 Task: Search for contacts with the full name 'Smith' and city 'Gurugram'.
Action: Mouse moved to (18, 91)
Screenshot: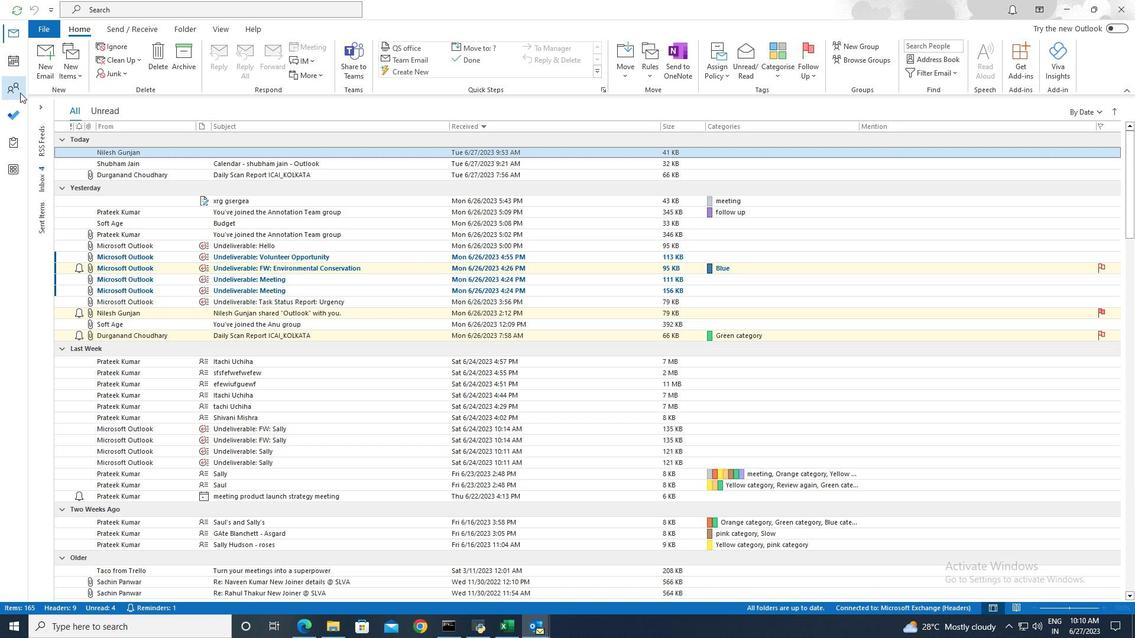 
Action: Mouse pressed left at (18, 91)
Screenshot: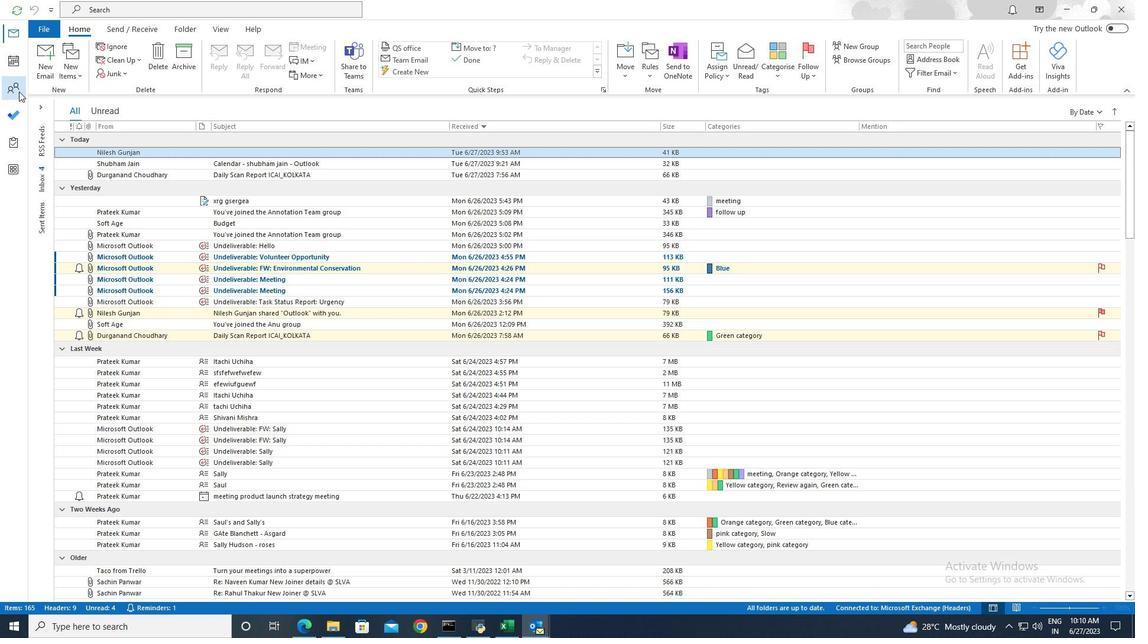 
Action: Mouse moved to (311, 8)
Screenshot: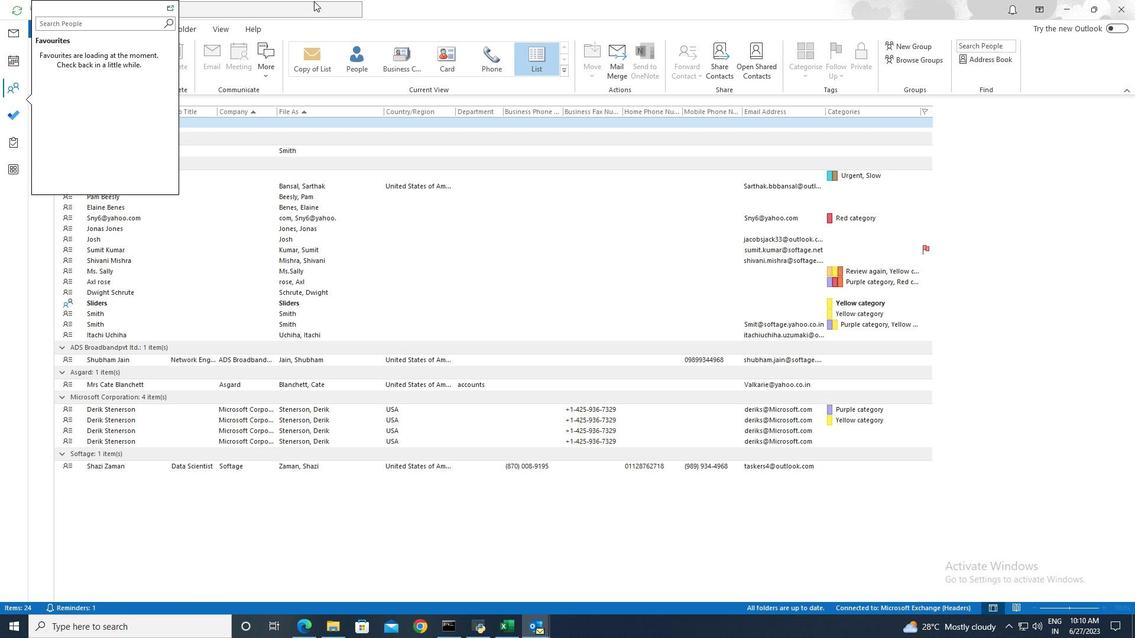 
Action: Mouse pressed left at (311, 8)
Screenshot: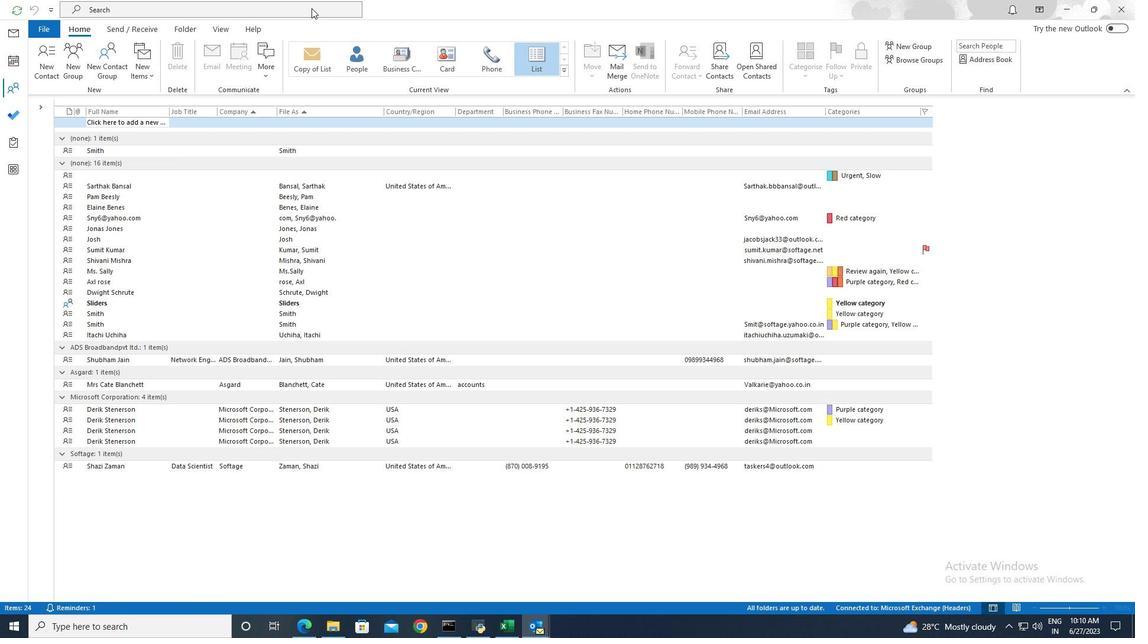 
Action: Mouse moved to (408, 10)
Screenshot: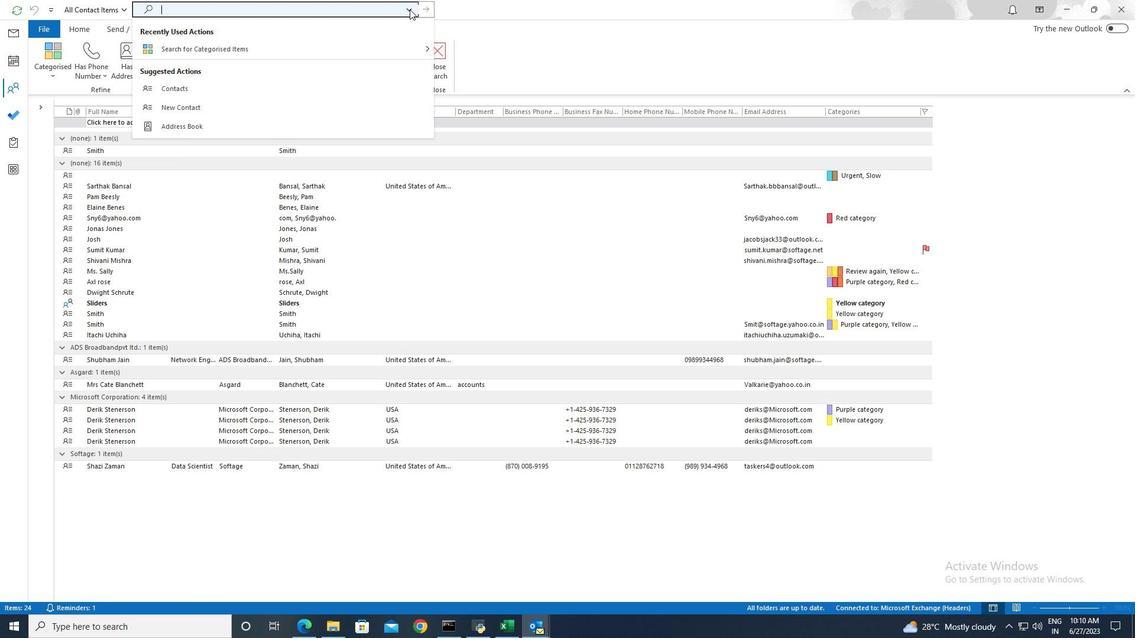 
Action: Mouse pressed left at (408, 10)
Screenshot: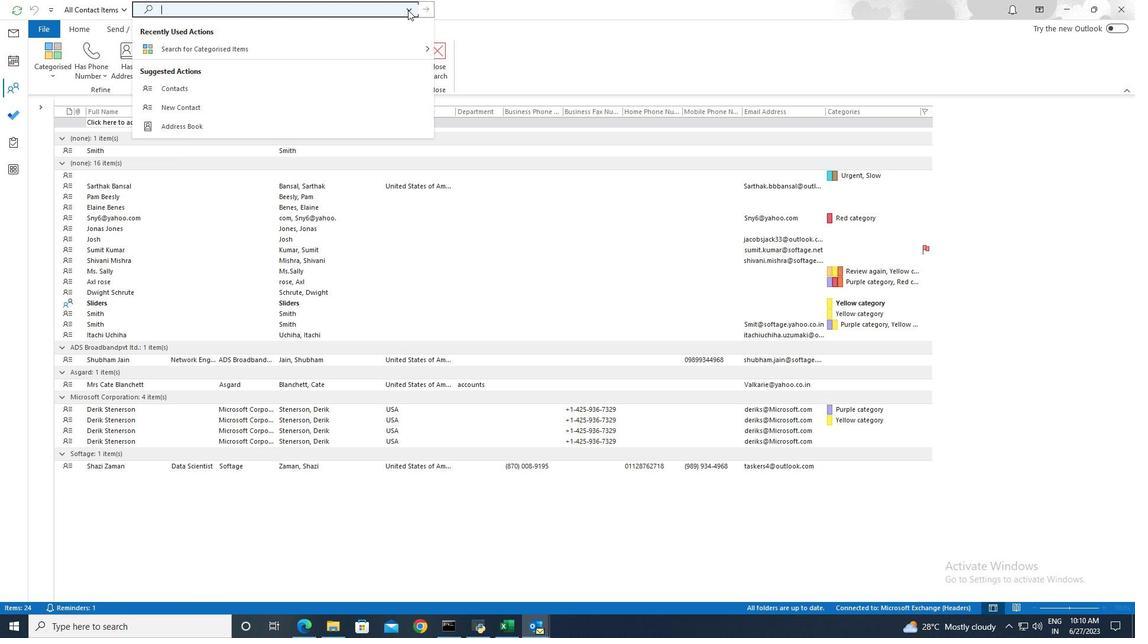 
Action: Mouse moved to (234, 94)
Screenshot: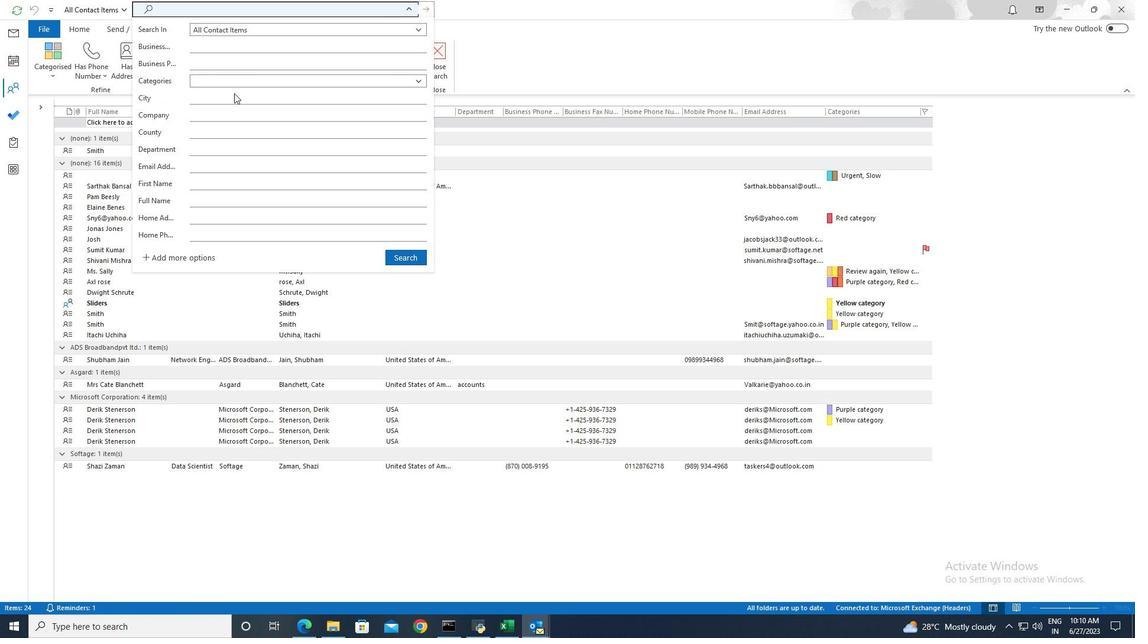 
Action: Mouse pressed left at (234, 94)
Screenshot: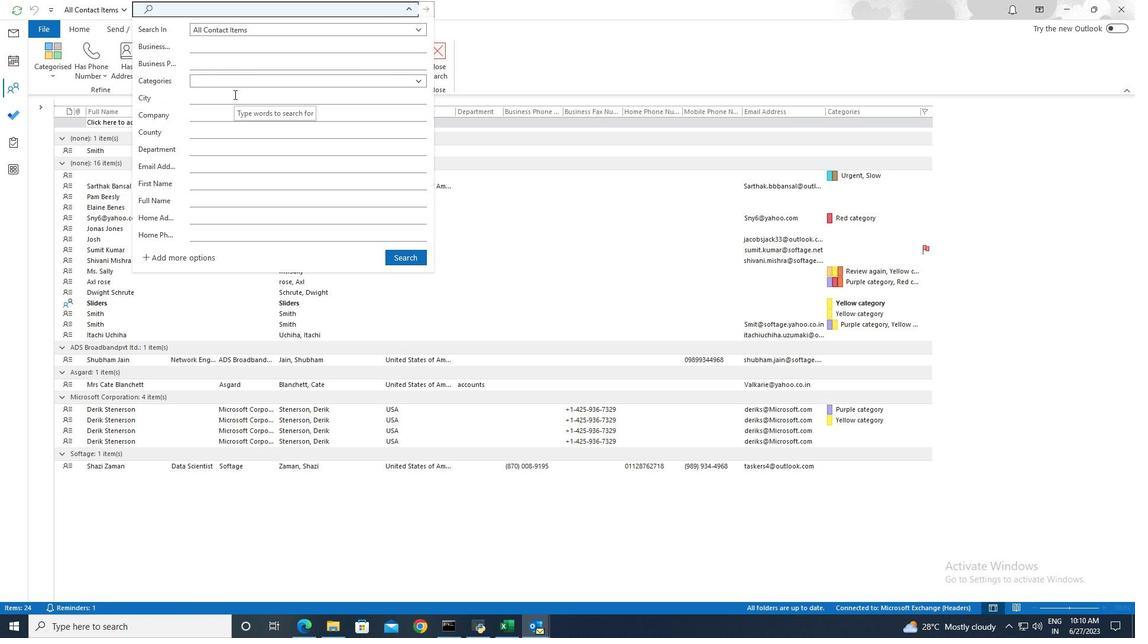 
Action: Key pressed <Key.shift>Gurugram
Screenshot: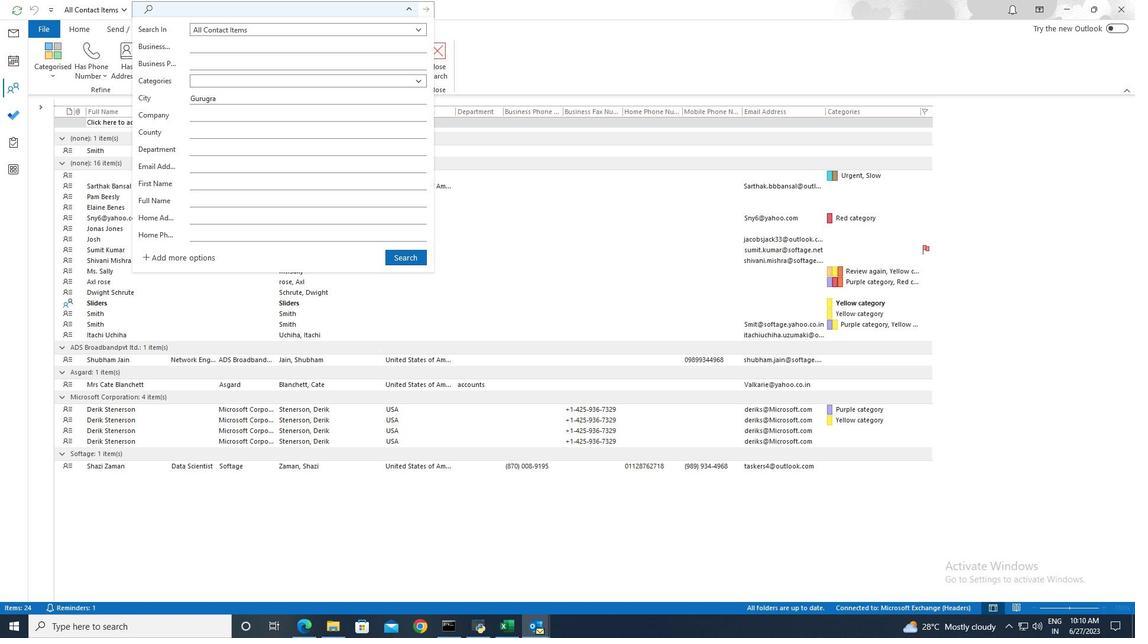 
Action: Mouse moved to (406, 256)
Screenshot: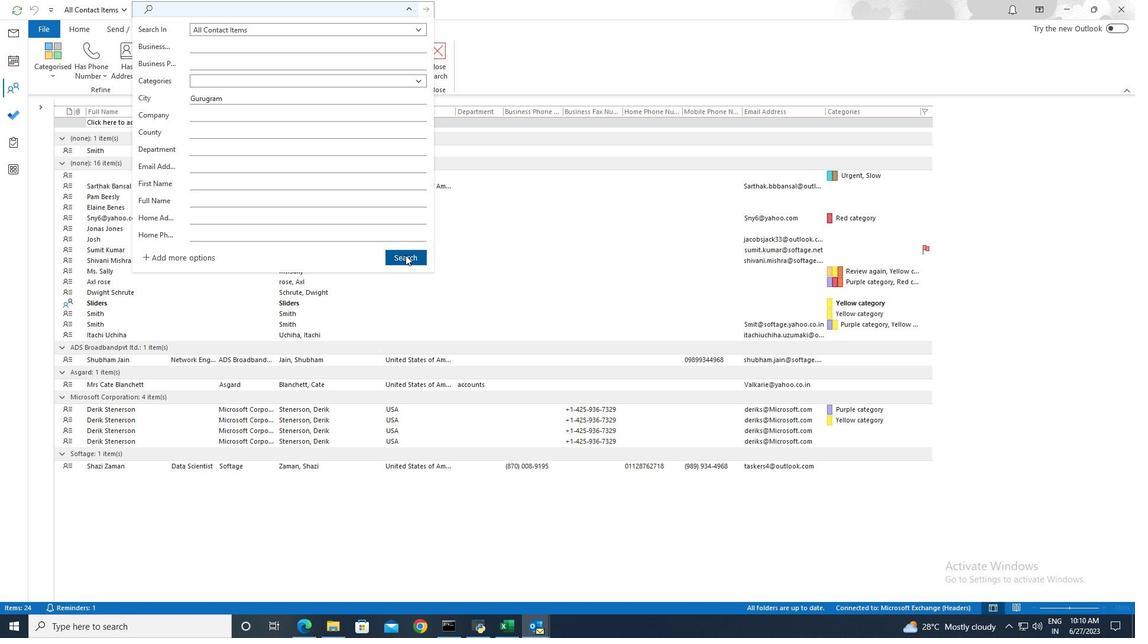 
Action: Mouse pressed left at (406, 256)
Screenshot: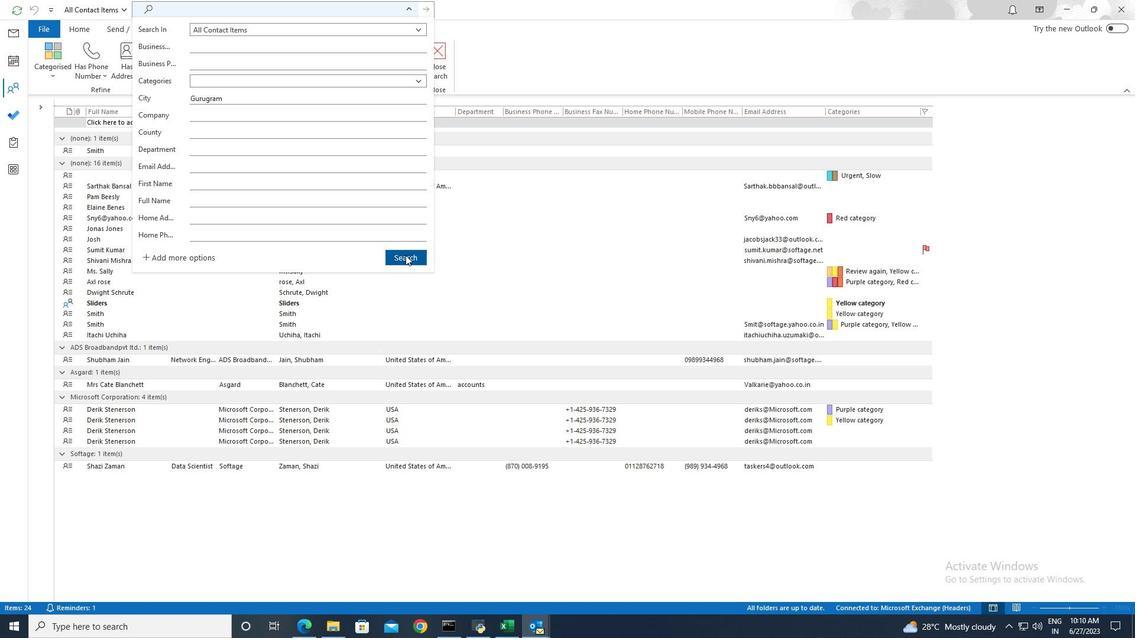 
